 Task: Sort the list "backlog" "by start date" "descending.
Action: Mouse pressed left at (693, 196)
Screenshot: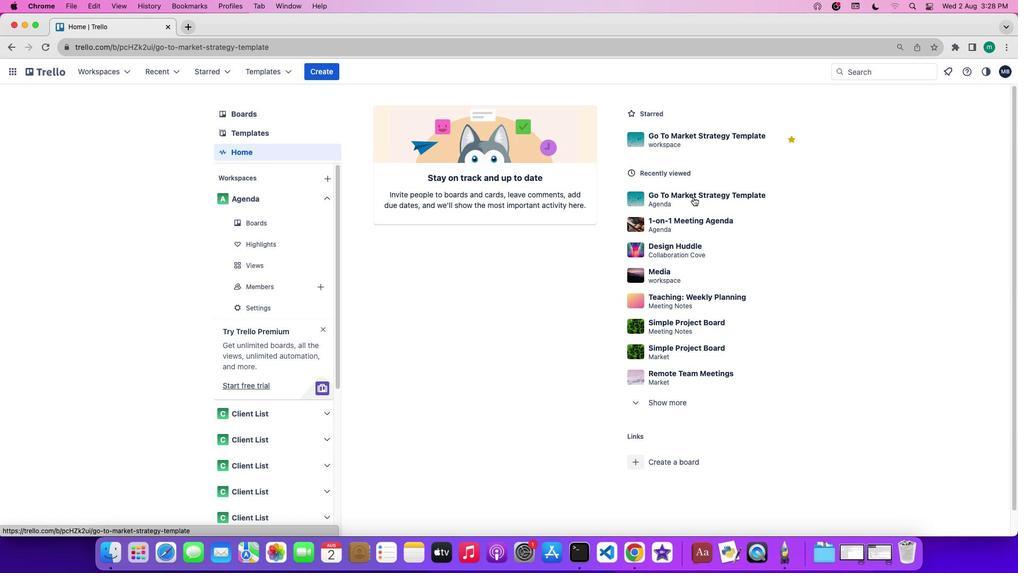 
Action: Mouse moved to (902, 229)
Screenshot: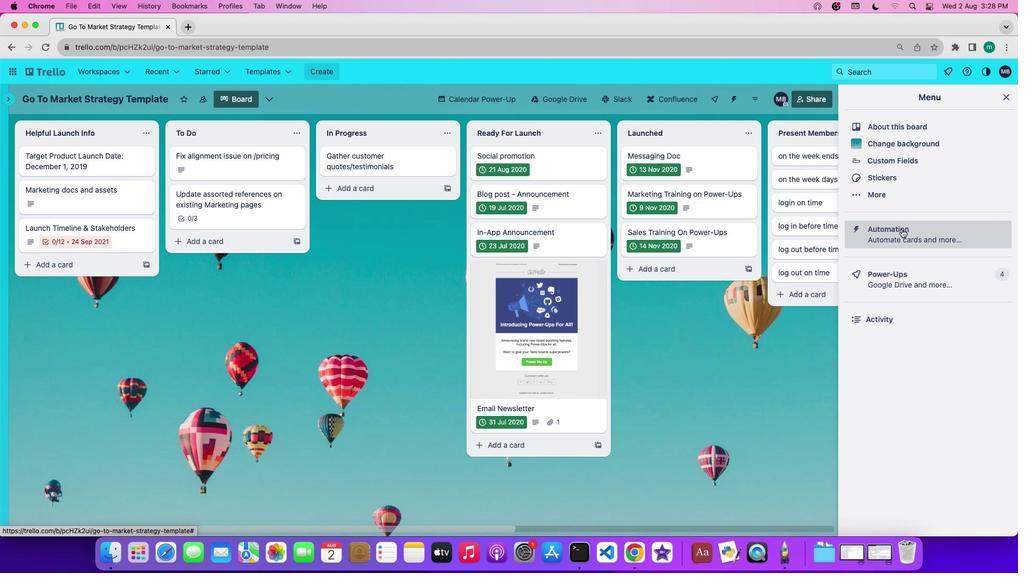 
Action: Mouse pressed left at (902, 229)
Screenshot: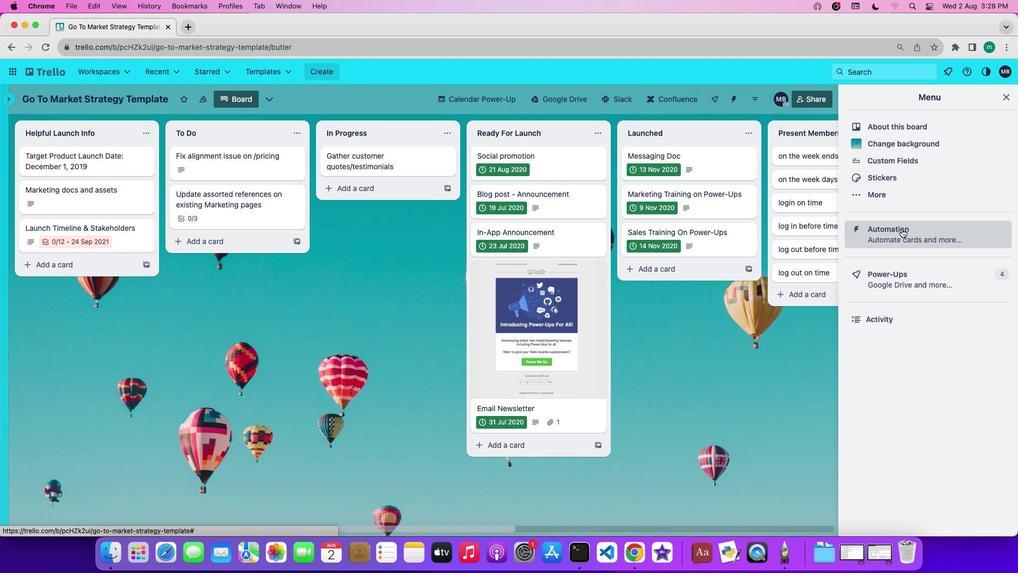 
Action: Mouse moved to (38, 270)
Screenshot: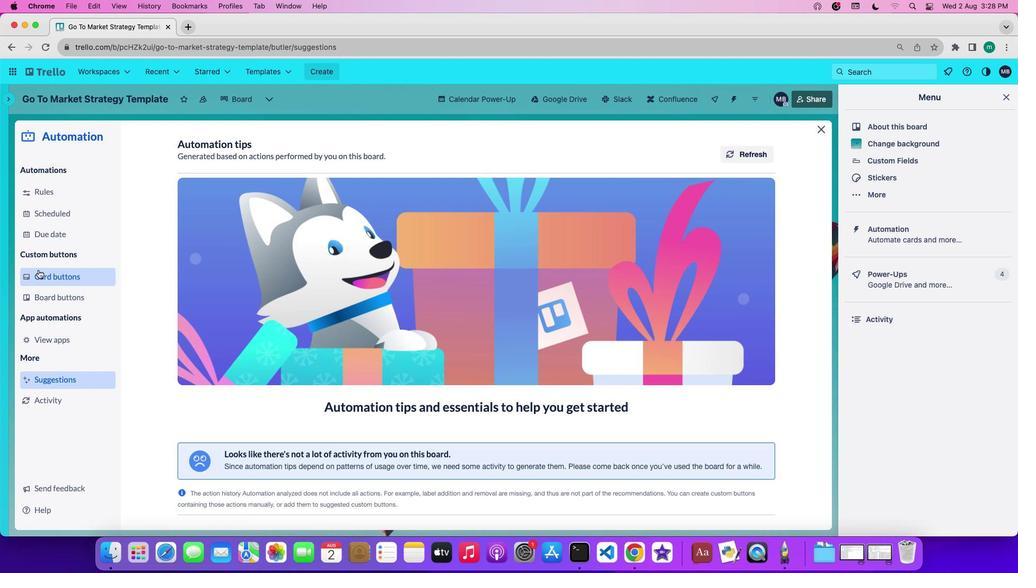 
Action: Mouse pressed left at (38, 270)
Screenshot: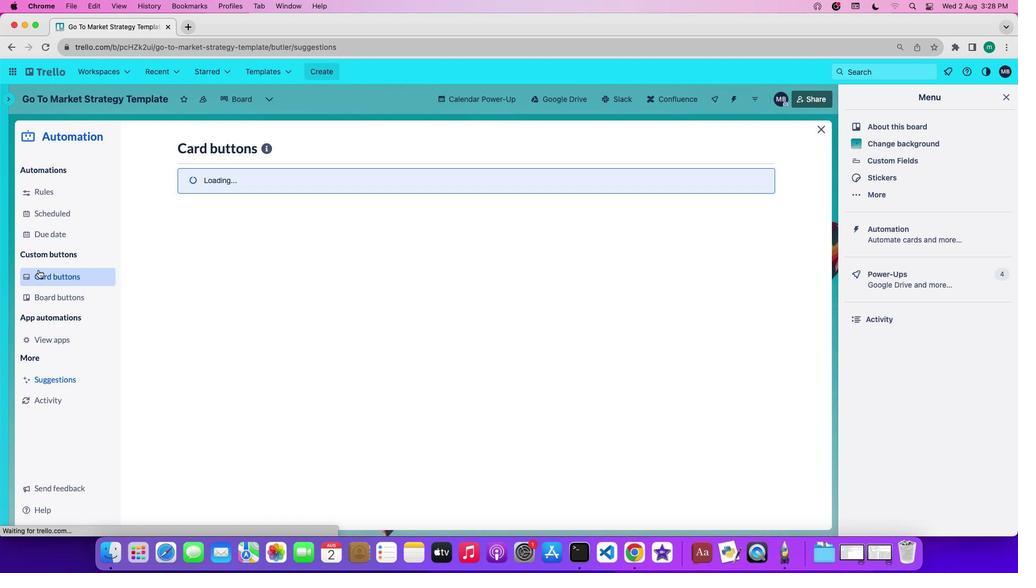 
Action: Mouse moved to (216, 371)
Screenshot: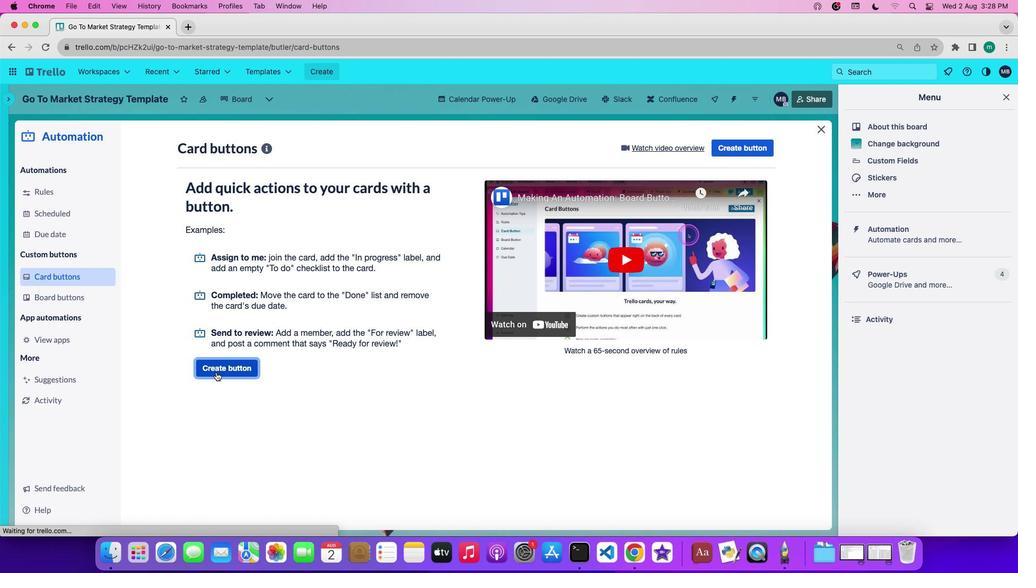
Action: Mouse pressed left at (216, 371)
Screenshot: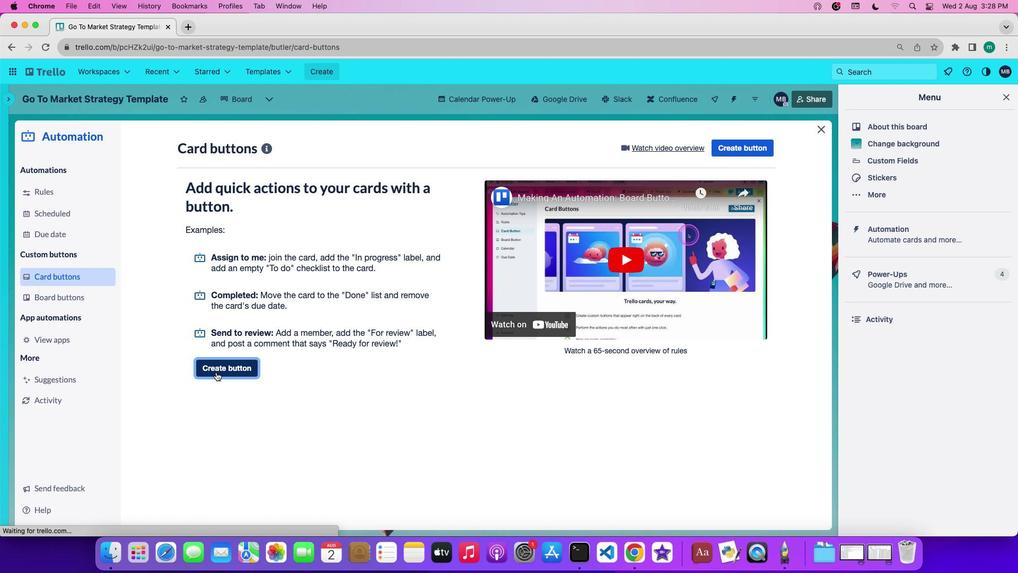 
Action: Mouse moved to (401, 291)
Screenshot: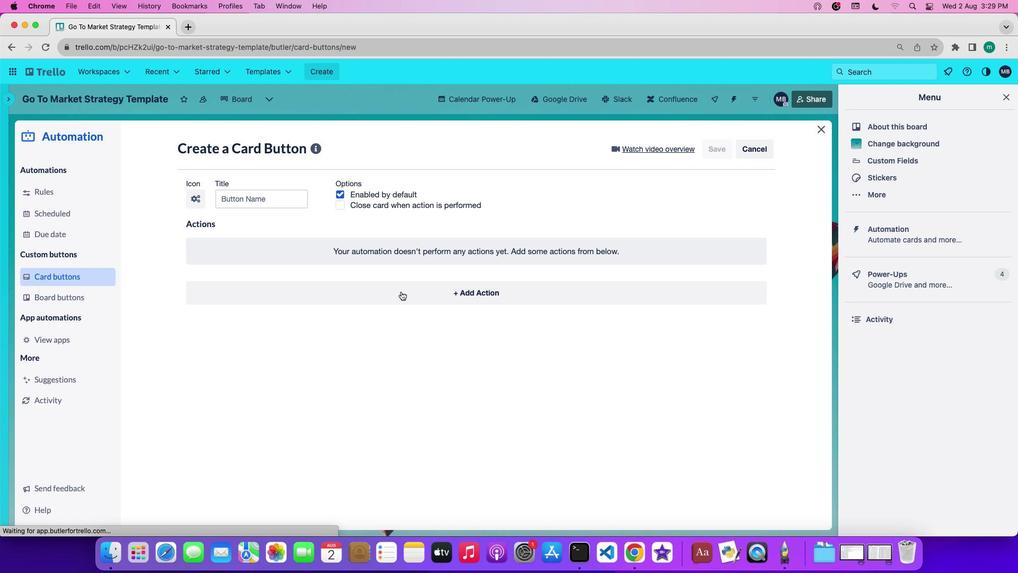
Action: Mouse pressed left at (401, 291)
Screenshot: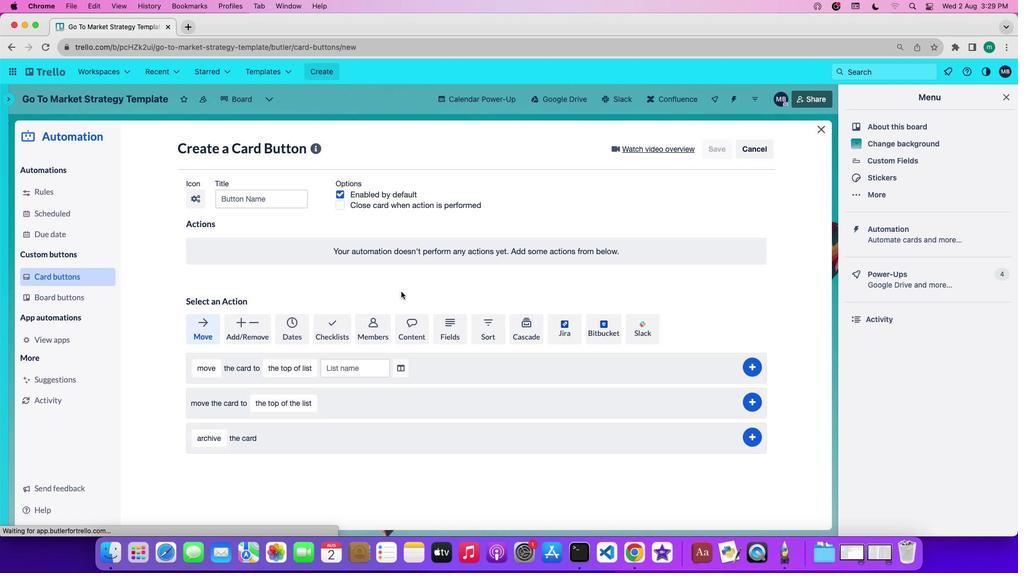 
Action: Mouse moved to (499, 324)
Screenshot: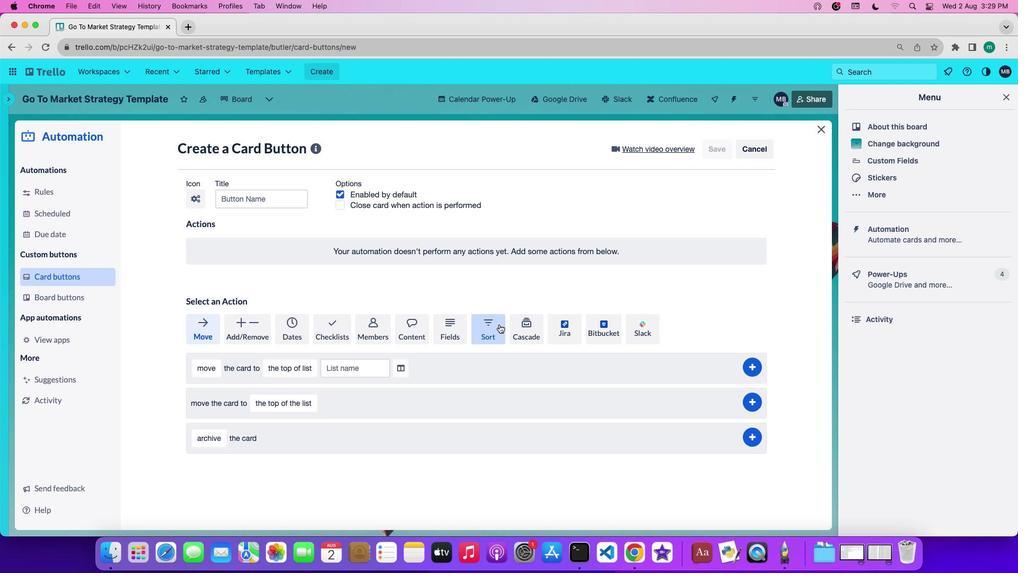 
Action: Mouse pressed left at (499, 324)
Screenshot: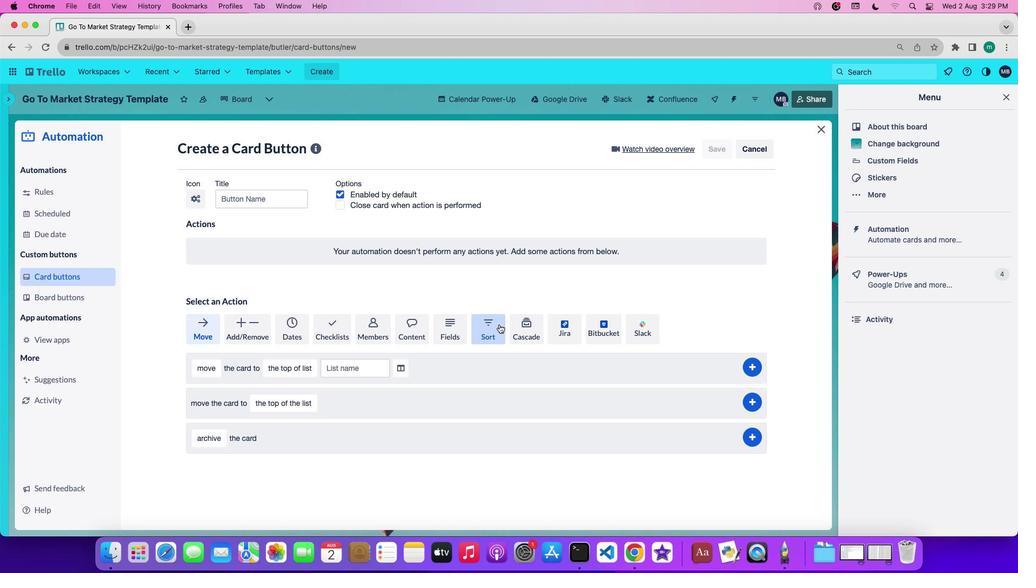 
Action: Mouse moved to (239, 367)
Screenshot: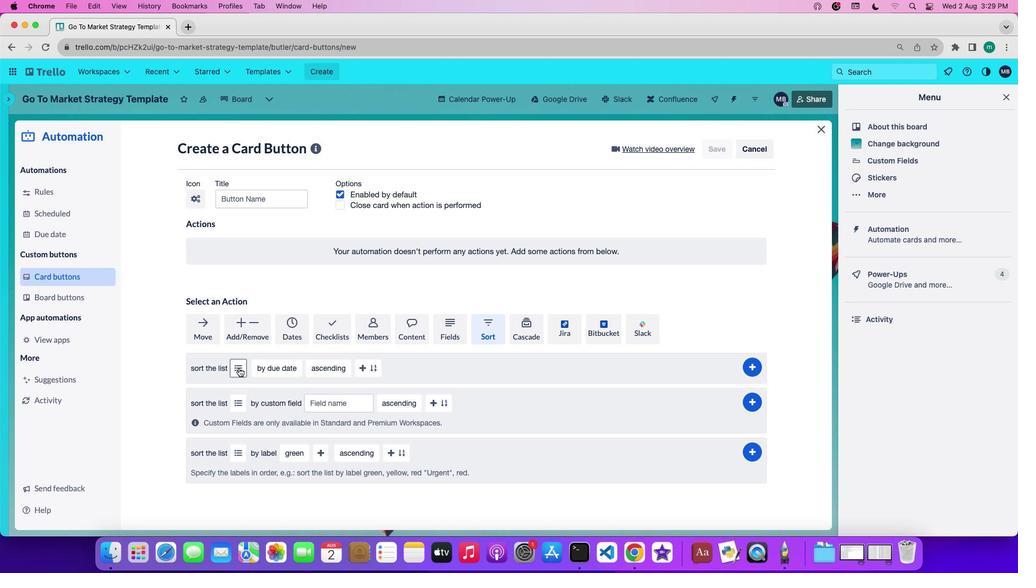 
Action: Mouse pressed left at (239, 367)
Screenshot: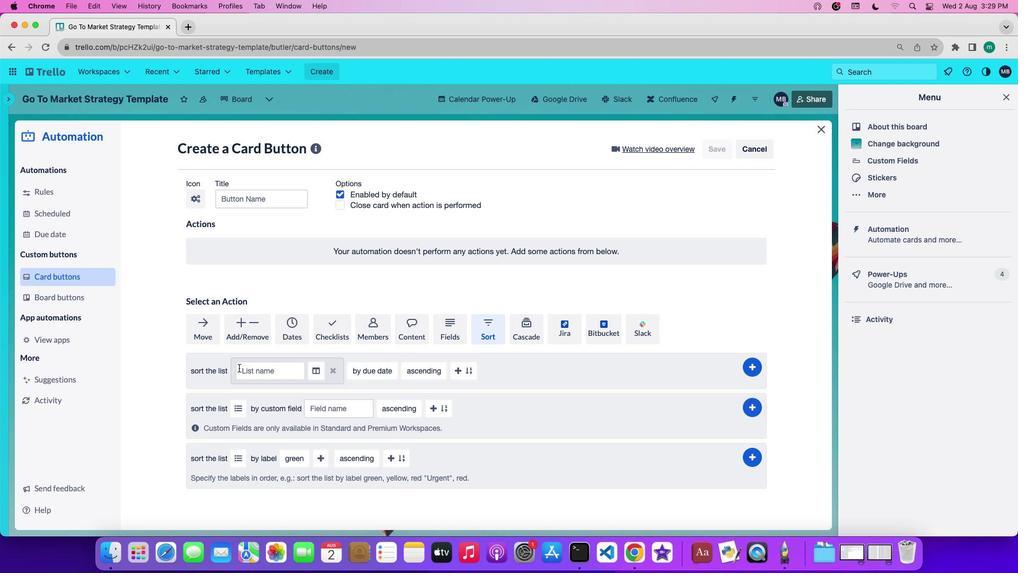 
Action: Key pressed 'b''a''c''k''l''o''g'
Screenshot: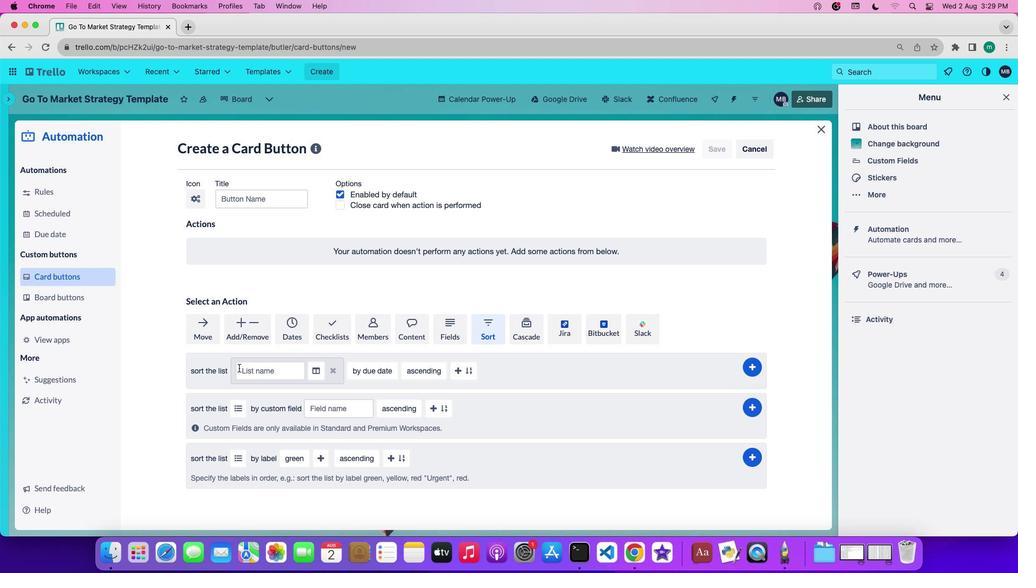 
Action: Mouse moved to (256, 373)
Screenshot: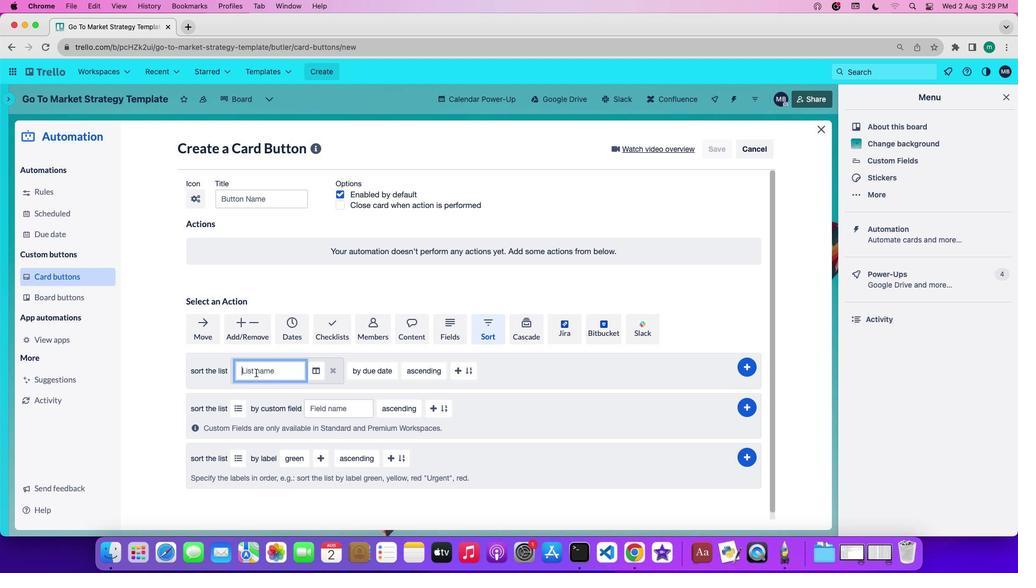 
Action: Mouse pressed left at (256, 373)
Screenshot: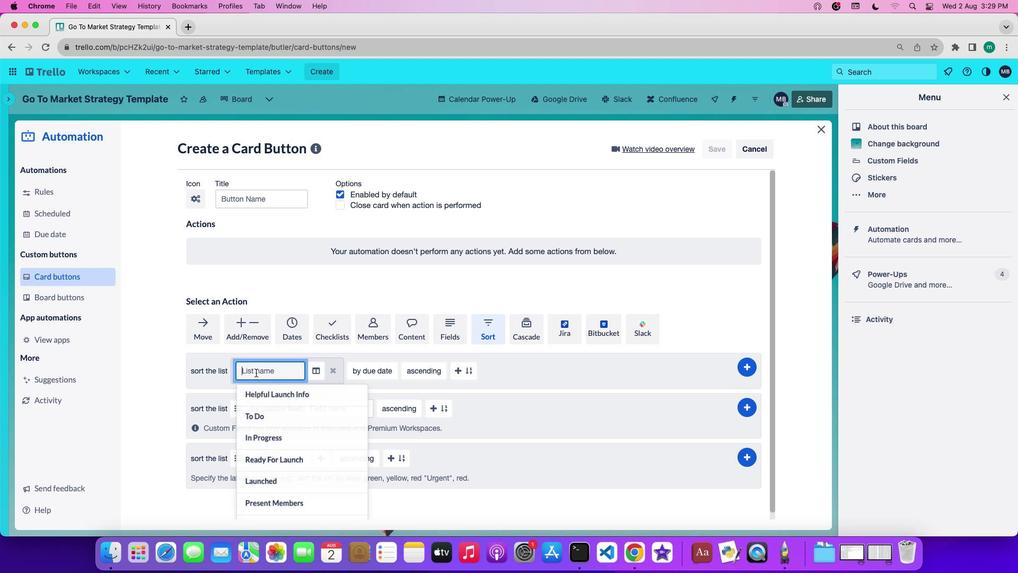
Action: Key pressed 'b''a''c''k''l''o''g'
Screenshot: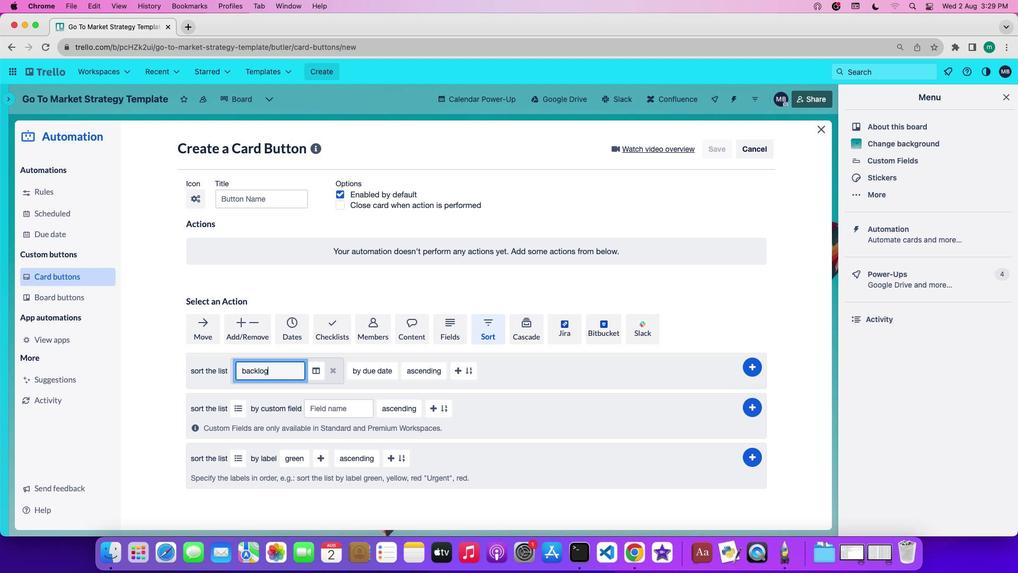
Action: Mouse moved to (357, 369)
Screenshot: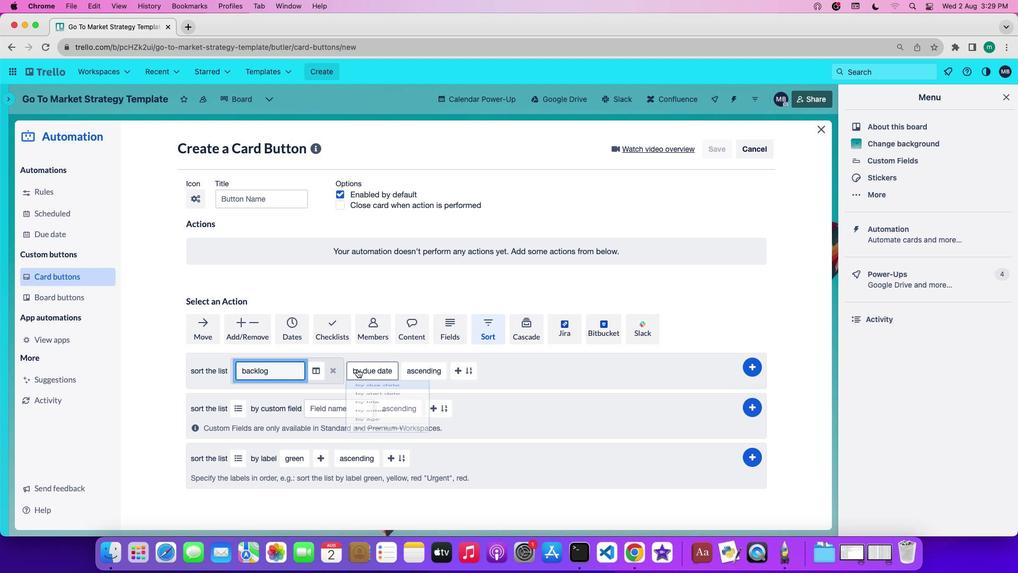 
Action: Mouse pressed left at (357, 369)
Screenshot: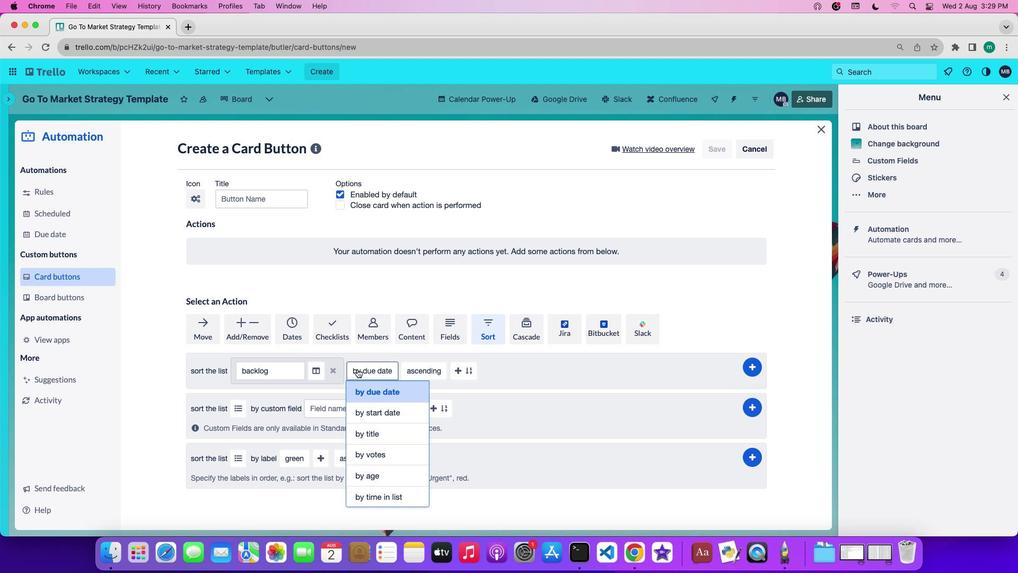 
Action: Mouse moved to (371, 408)
Screenshot: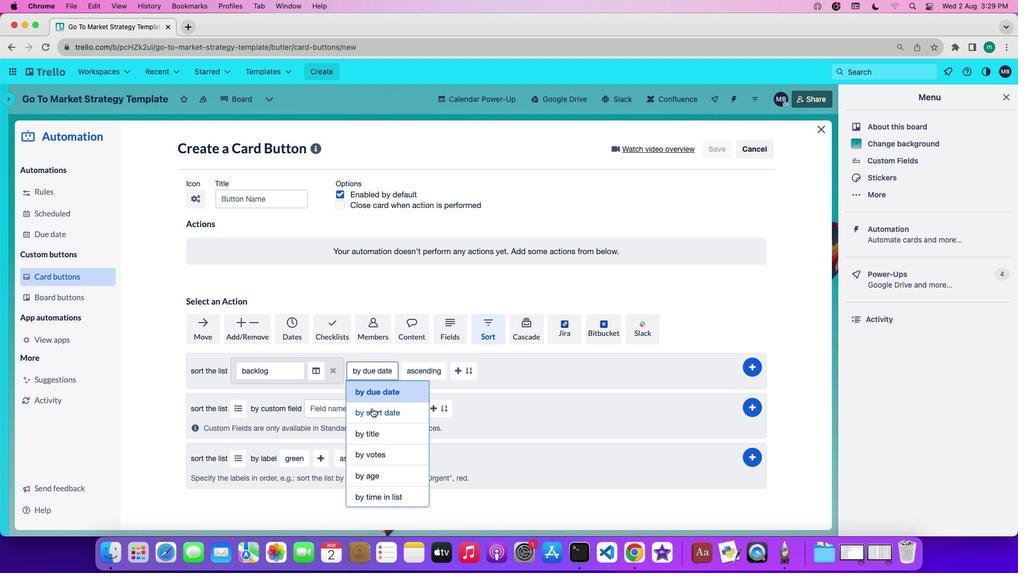 
Action: Mouse pressed left at (371, 408)
Screenshot: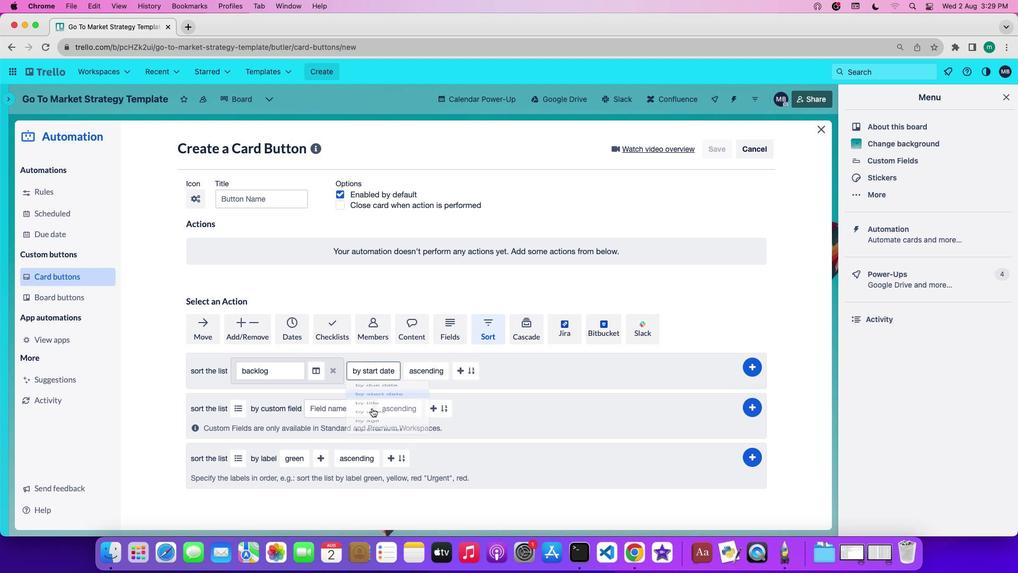 
Action: Mouse moved to (428, 377)
Screenshot: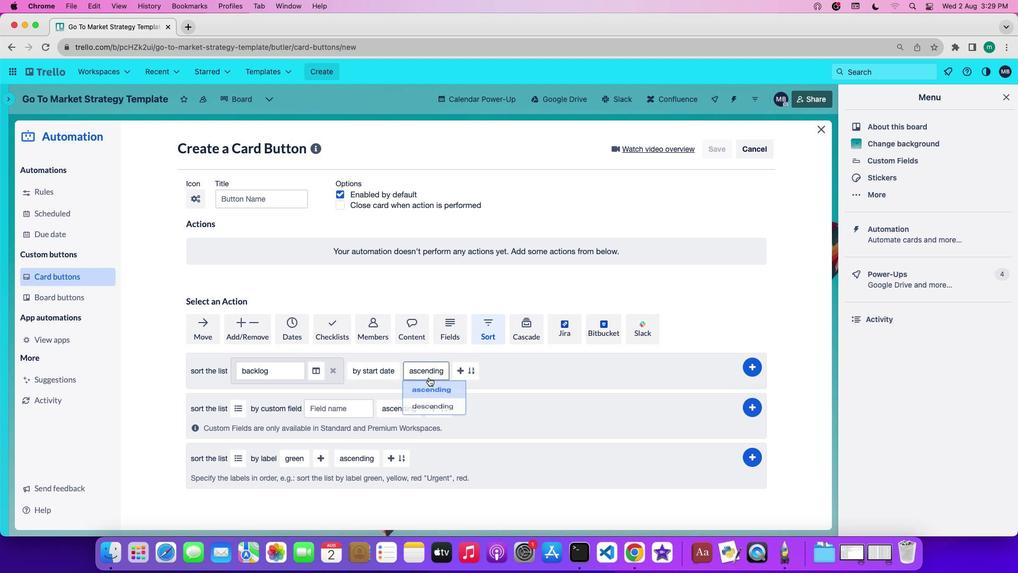 
Action: Mouse pressed left at (428, 377)
Screenshot: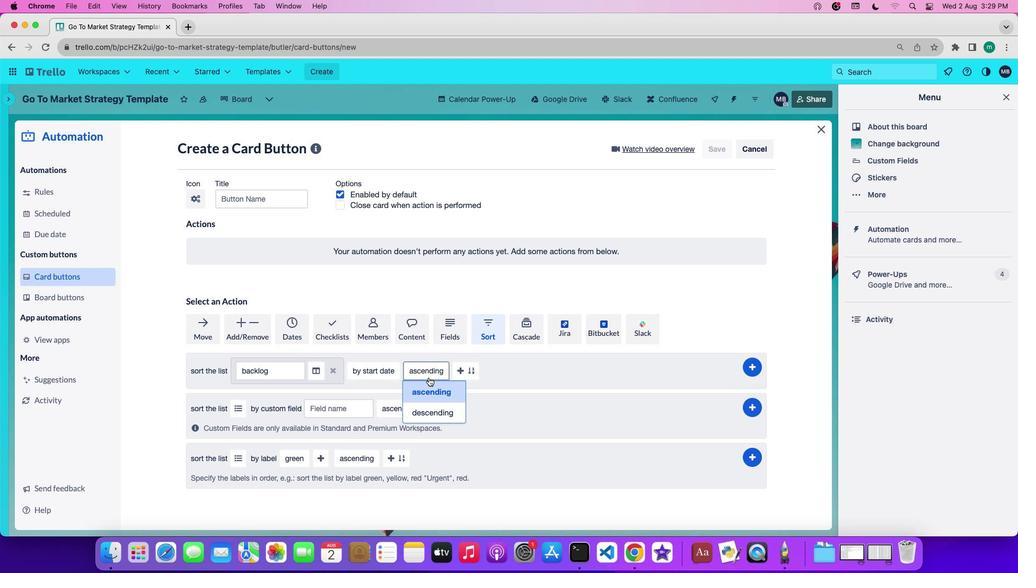 
Action: Mouse moved to (432, 412)
Screenshot: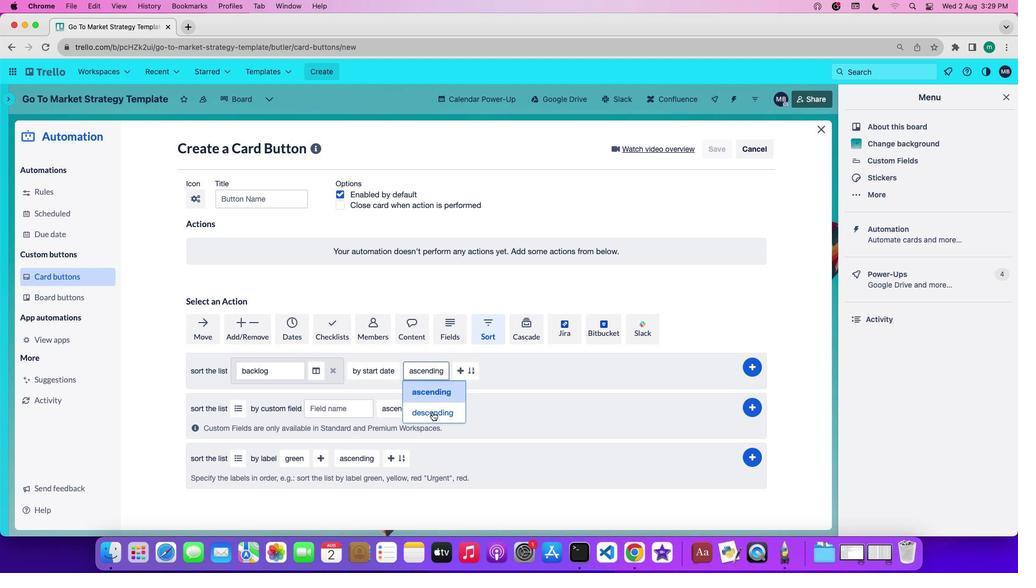 
Action: Mouse pressed left at (432, 412)
Screenshot: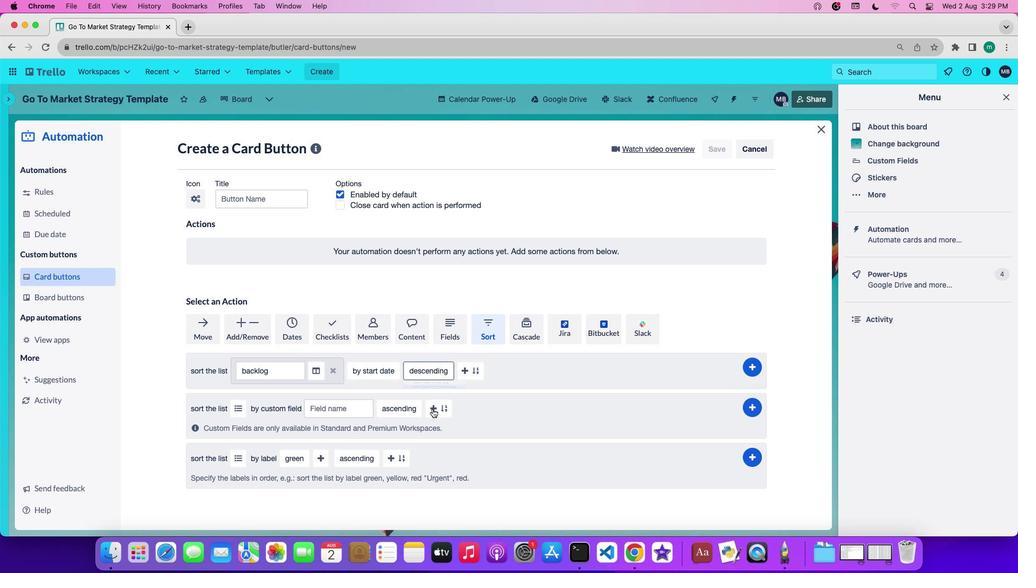
Action: Mouse moved to (748, 367)
Screenshot: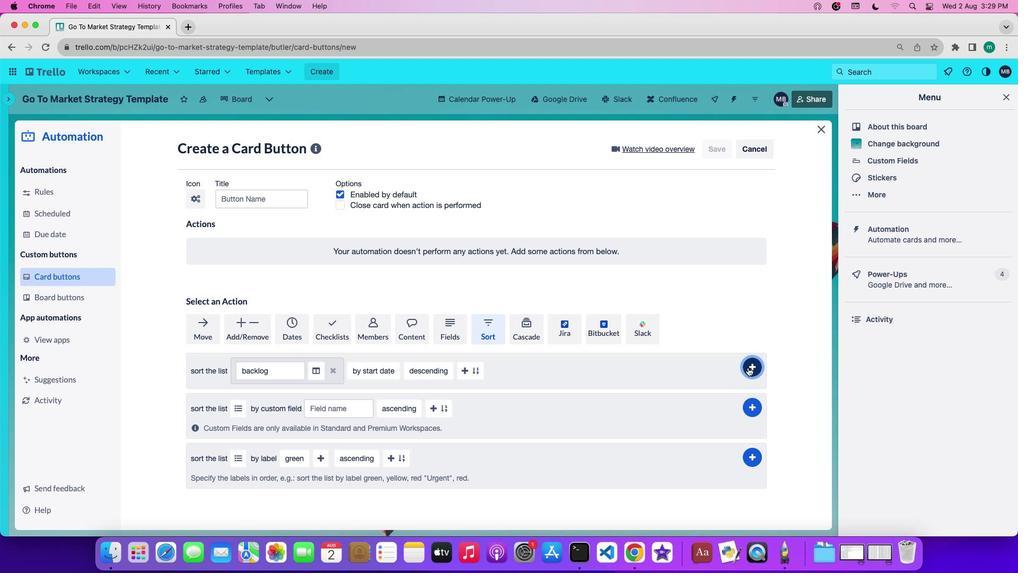 
Action: Mouse pressed left at (748, 367)
Screenshot: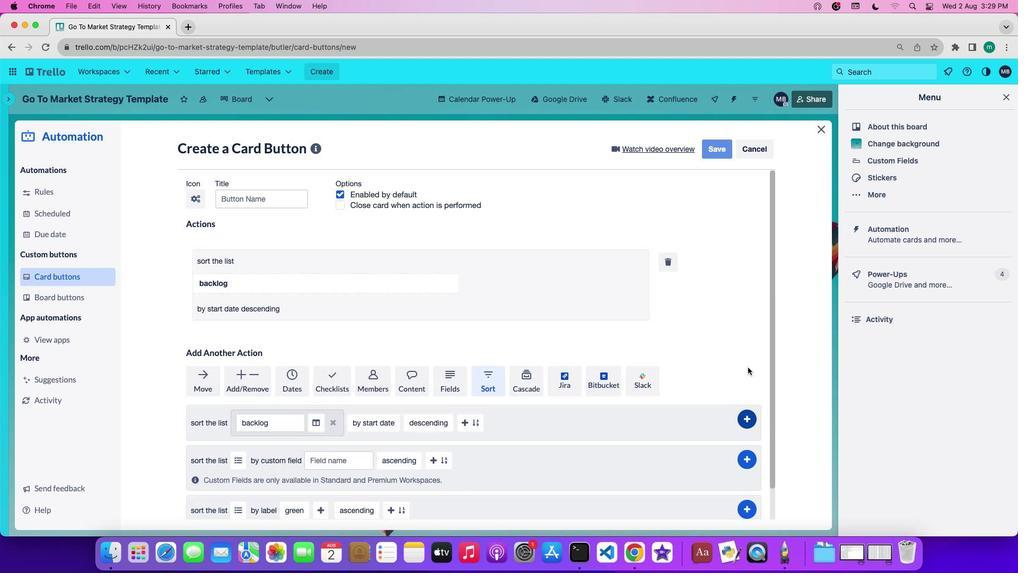 
Action: Mouse moved to (650, 397)
Screenshot: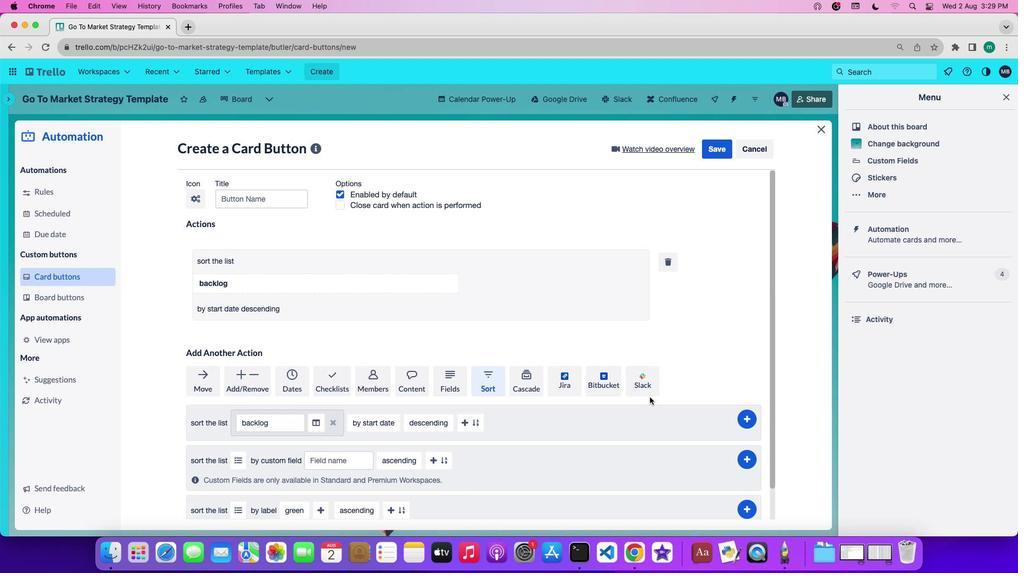 
